 Task: Look for products in the category "Ale" from New Belgium only.
Action: Mouse moved to (816, 312)
Screenshot: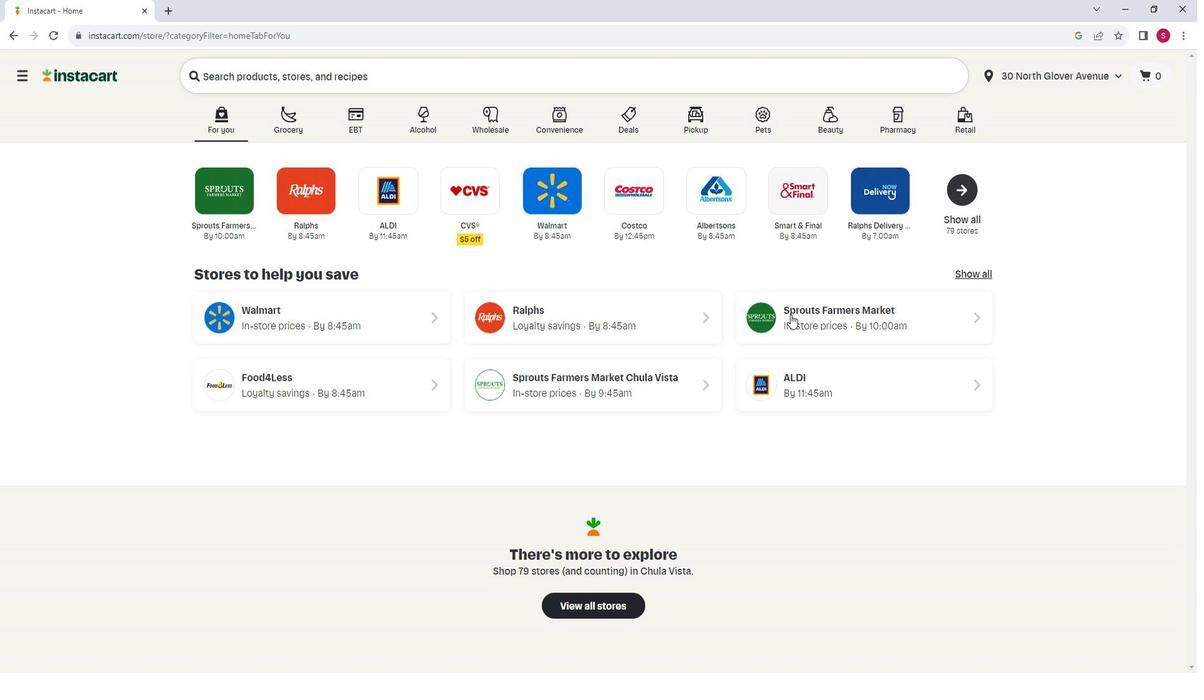 
Action: Mouse pressed left at (816, 312)
Screenshot: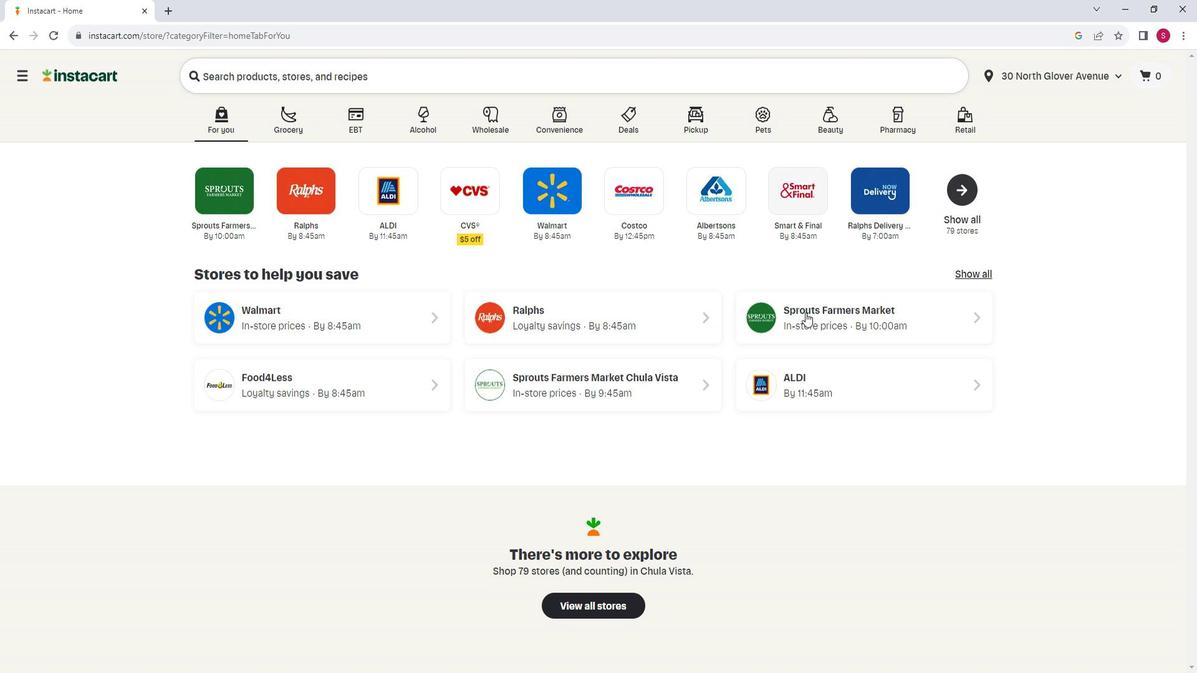 
Action: Mouse moved to (72, 424)
Screenshot: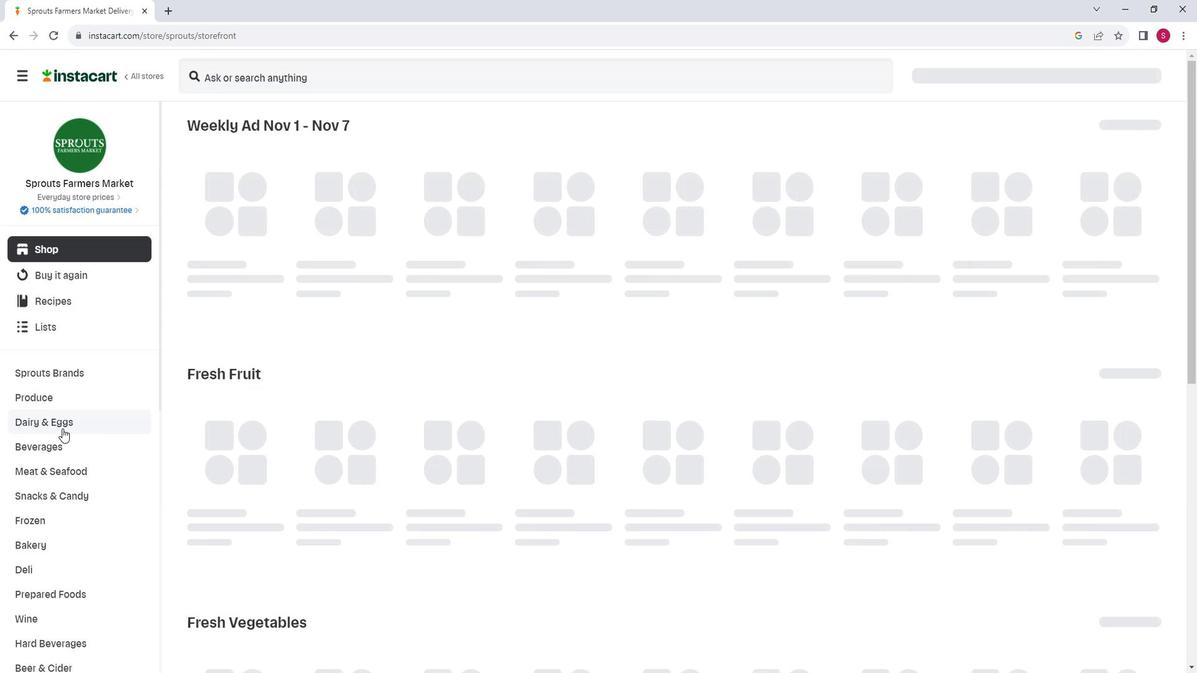 
Action: Mouse scrolled (72, 424) with delta (0, 0)
Screenshot: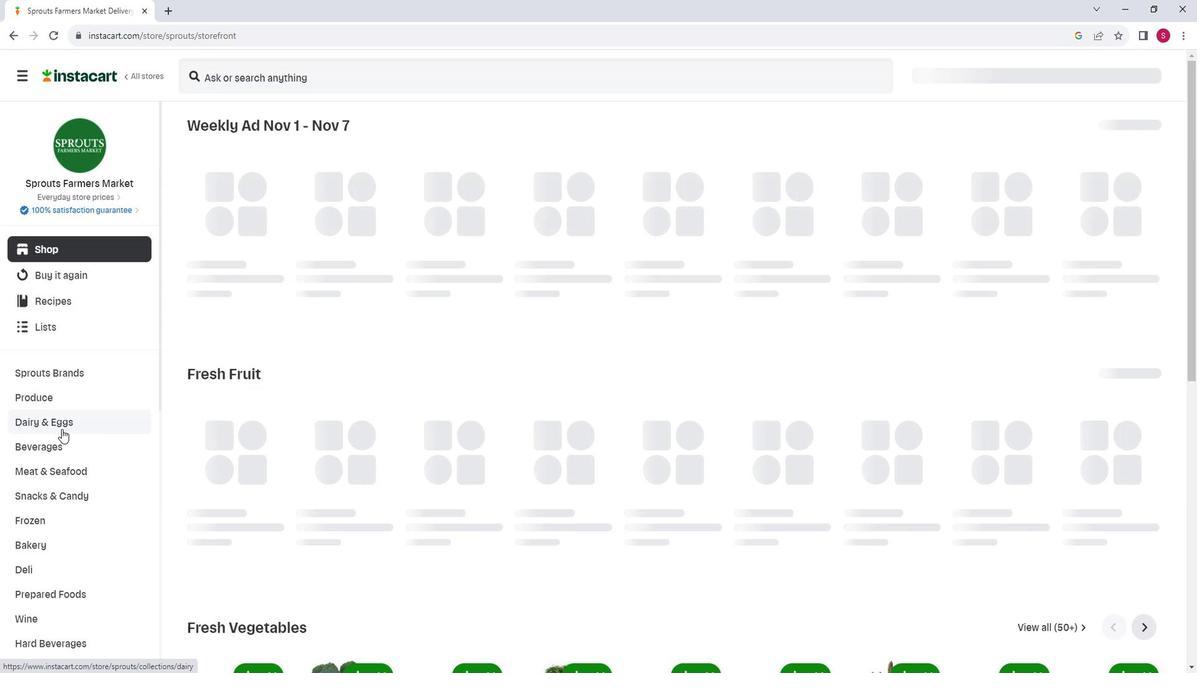 
Action: Mouse moved to (76, 598)
Screenshot: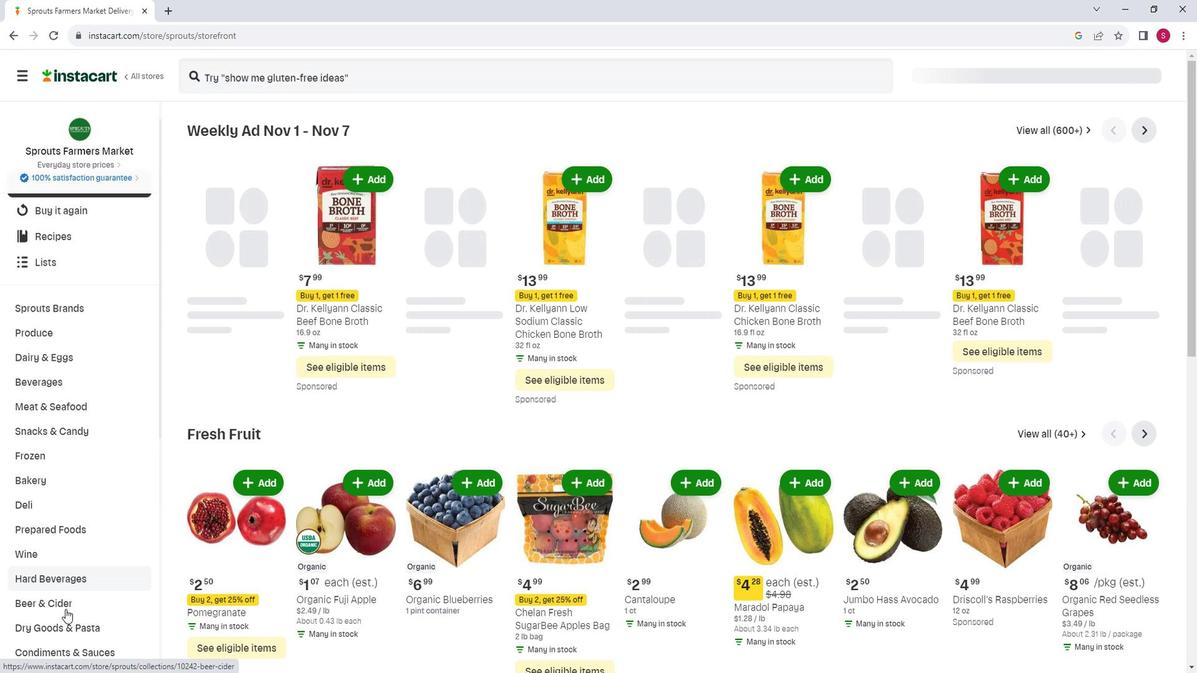 
Action: Mouse pressed left at (76, 598)
Screenshot: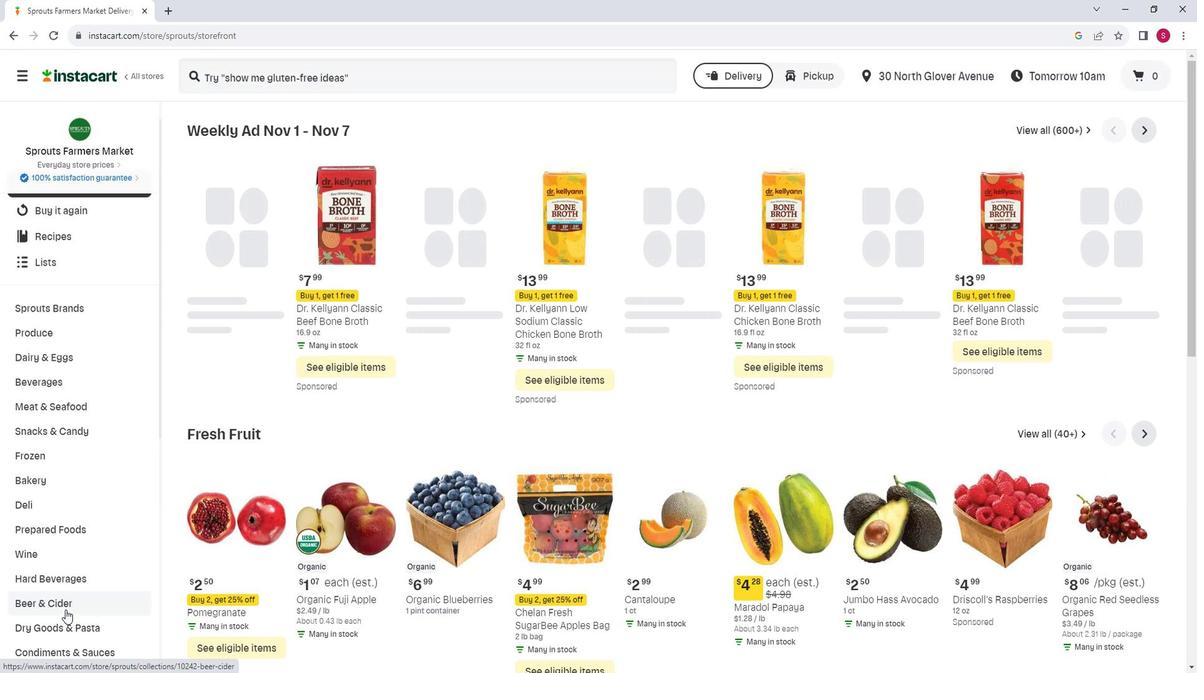 
Action: Mouse moved to (441, 164)
Screenshot: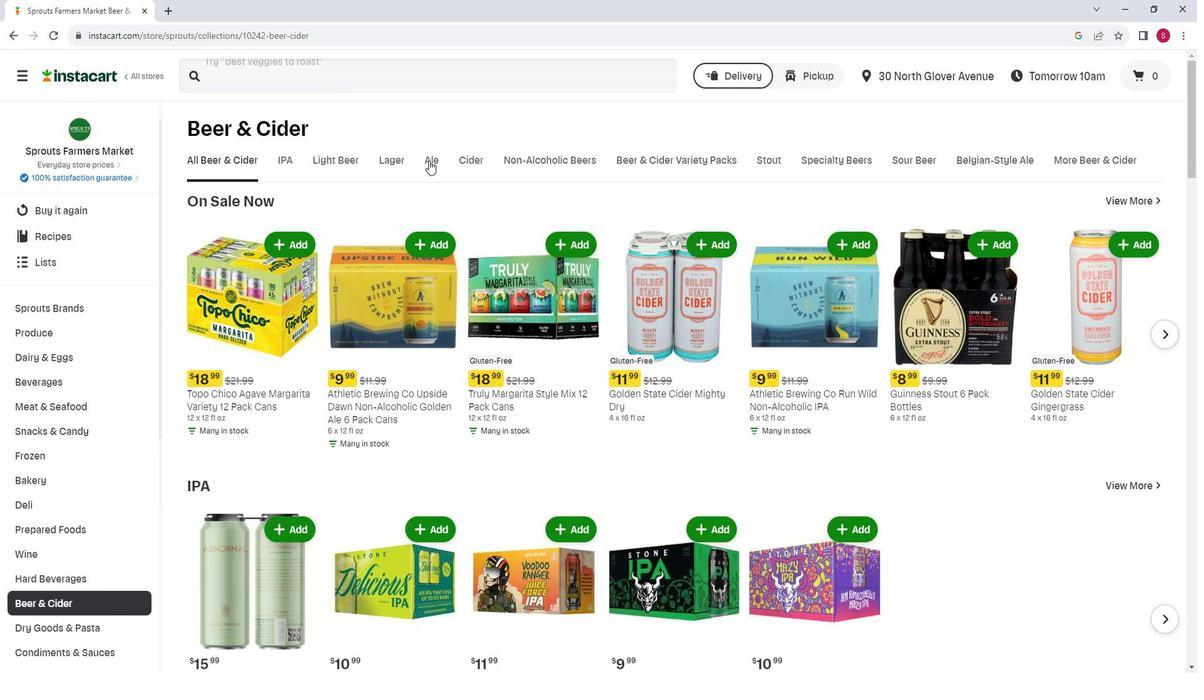
Action: Mouse pressed left at (441, 164)
Screenshot: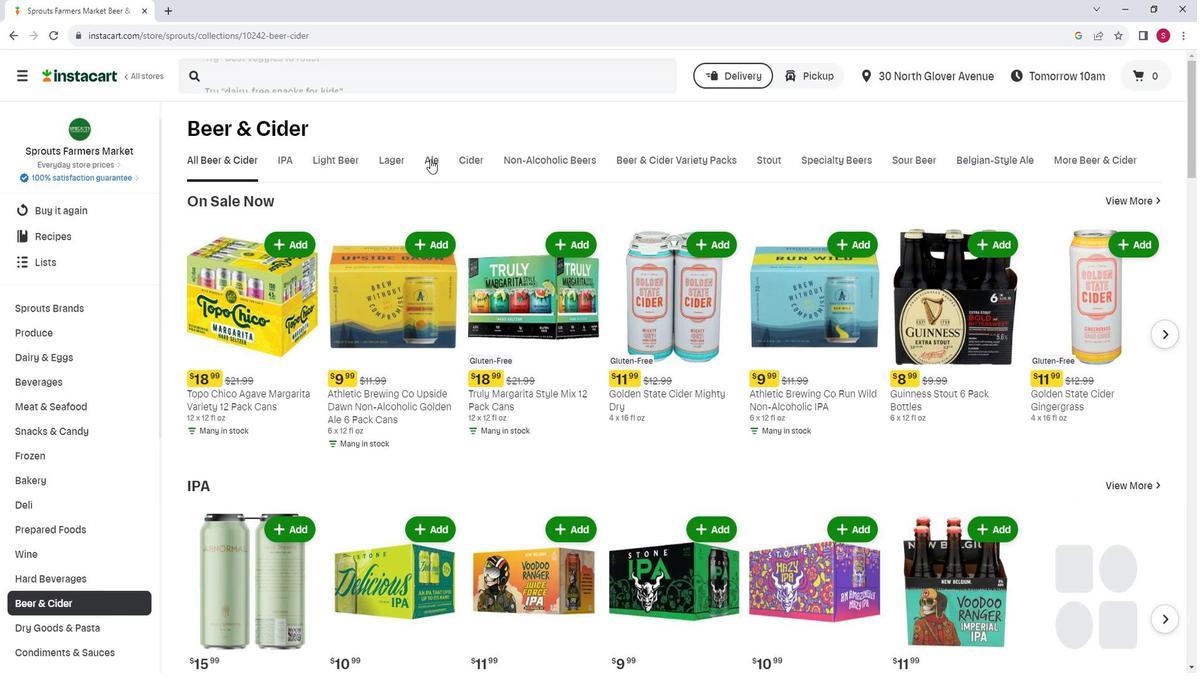 
Action: Mouse moved to (380, 213)
Screenshot: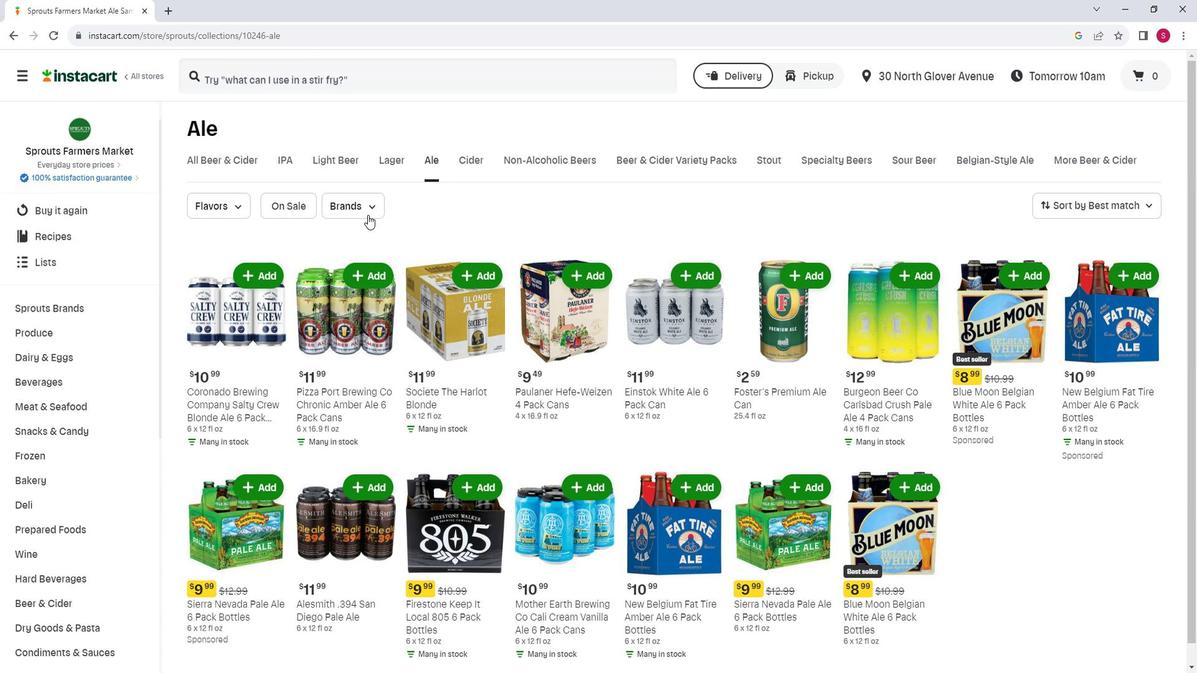 
Action: Mouse pressed left at (380, 213)
Screenshot: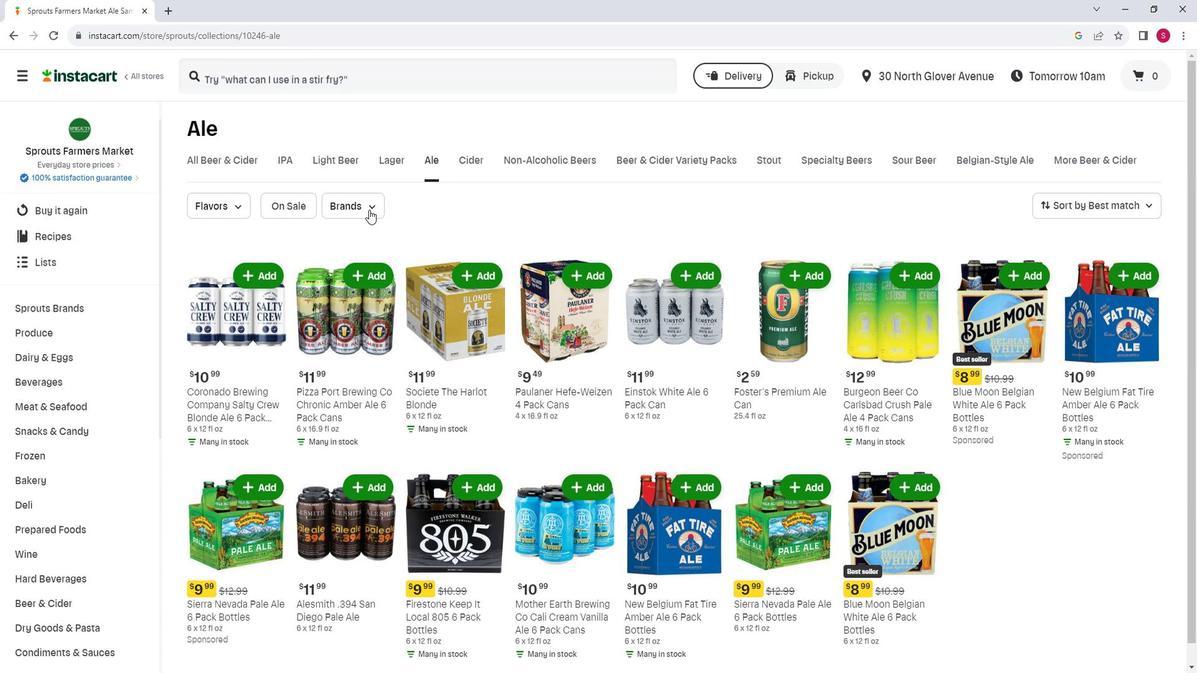 
Action: Mouse moved to (388, 279)
Screenshot: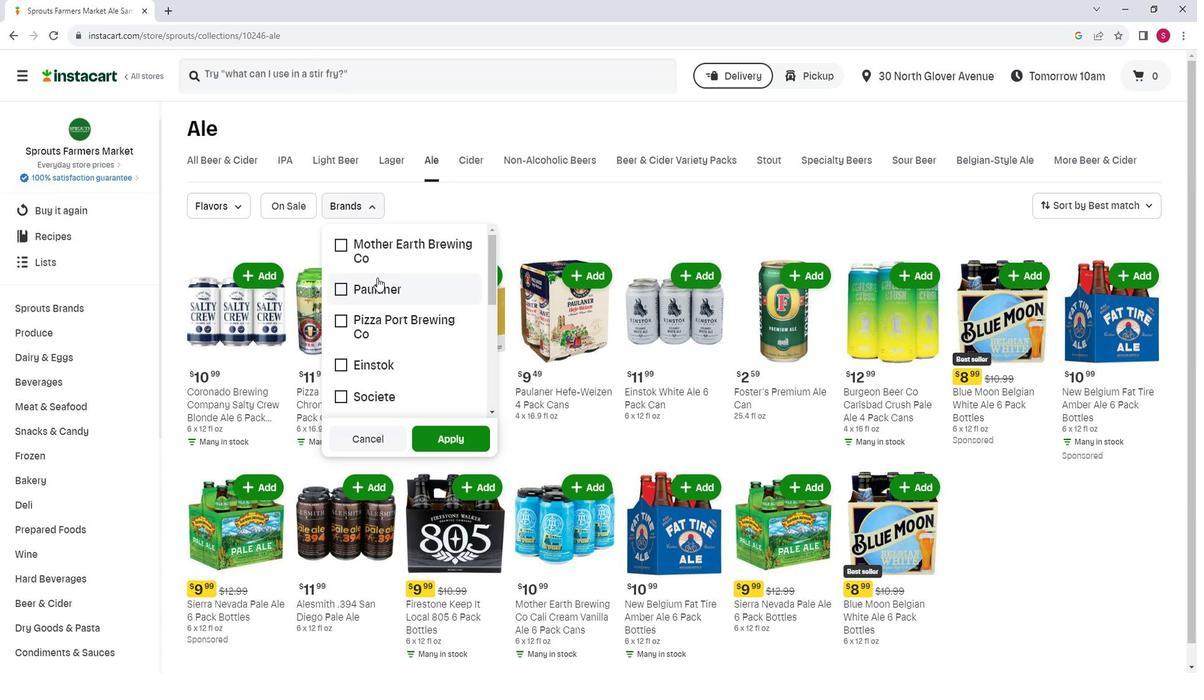 
Action: Mouse scrolled (388, 279) with delta (0, 0)
Screenshot: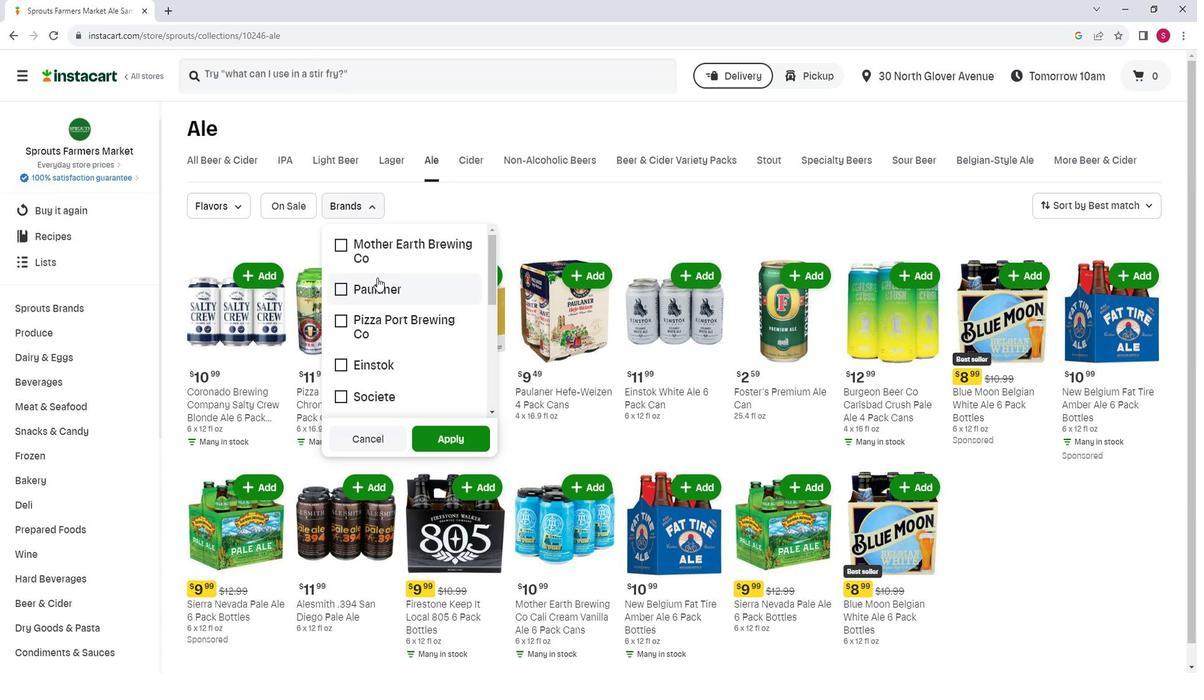 
Action: Mouse moved to (381, 288)
Screenshot: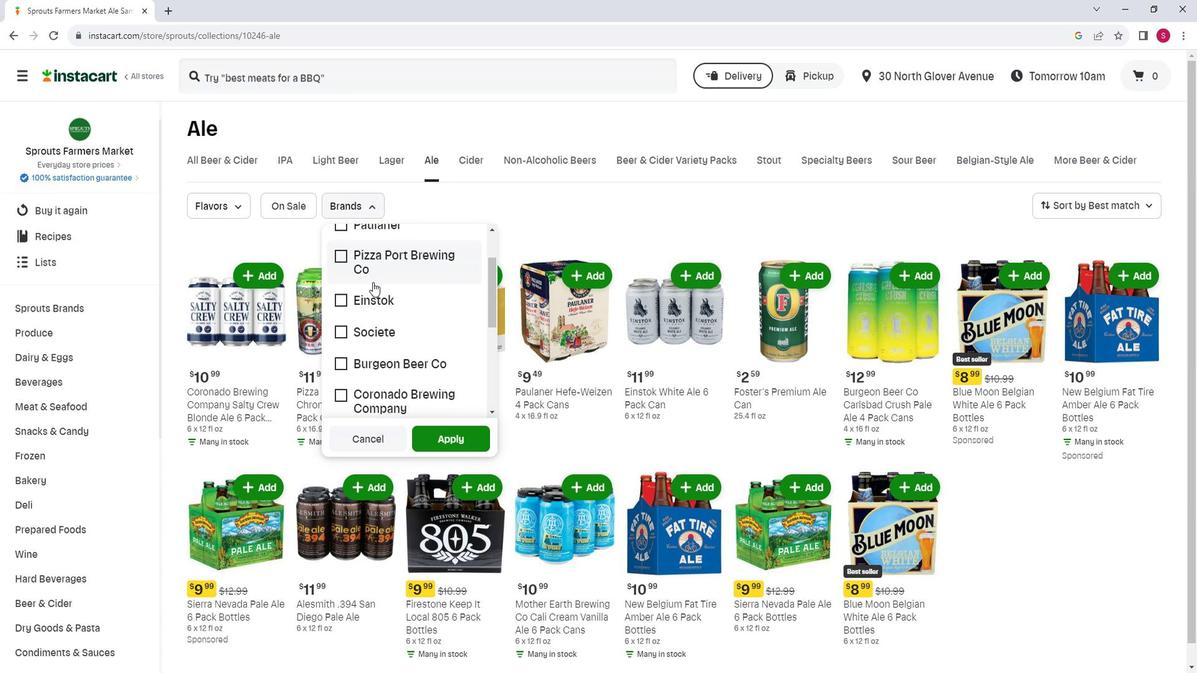 
Action: Mouse scrolled (381, 288) with delta (0, 0)
Screenshot: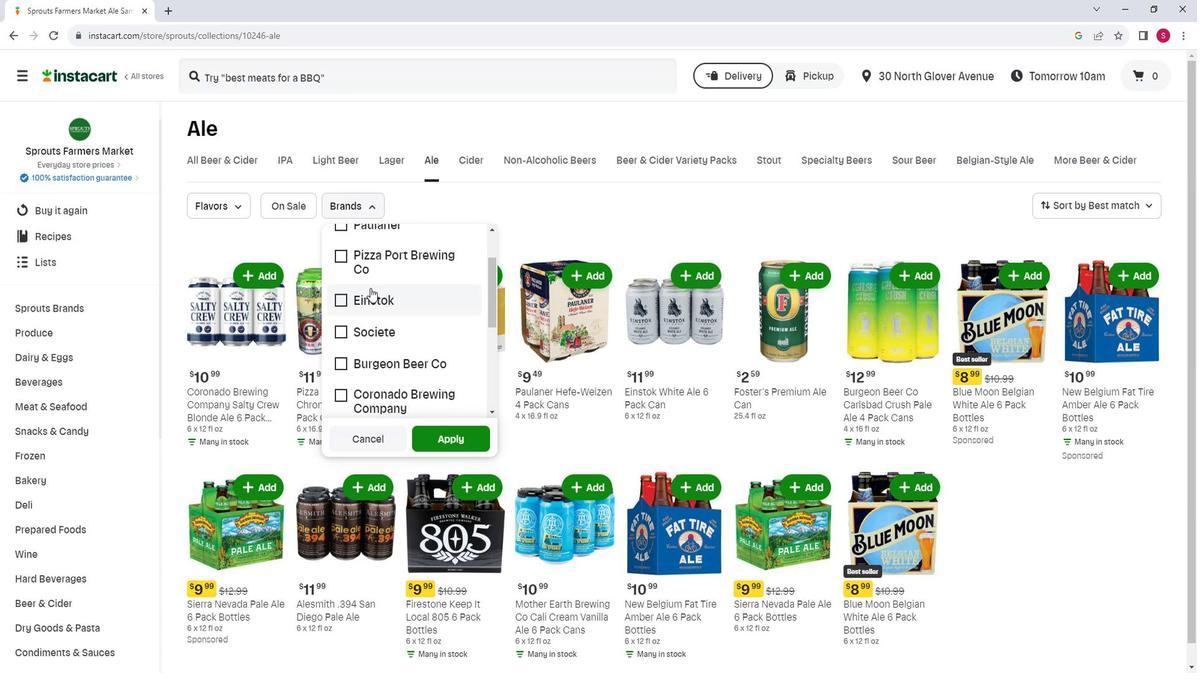 
Action: Mouse moved to (381, 290)
Screenshot: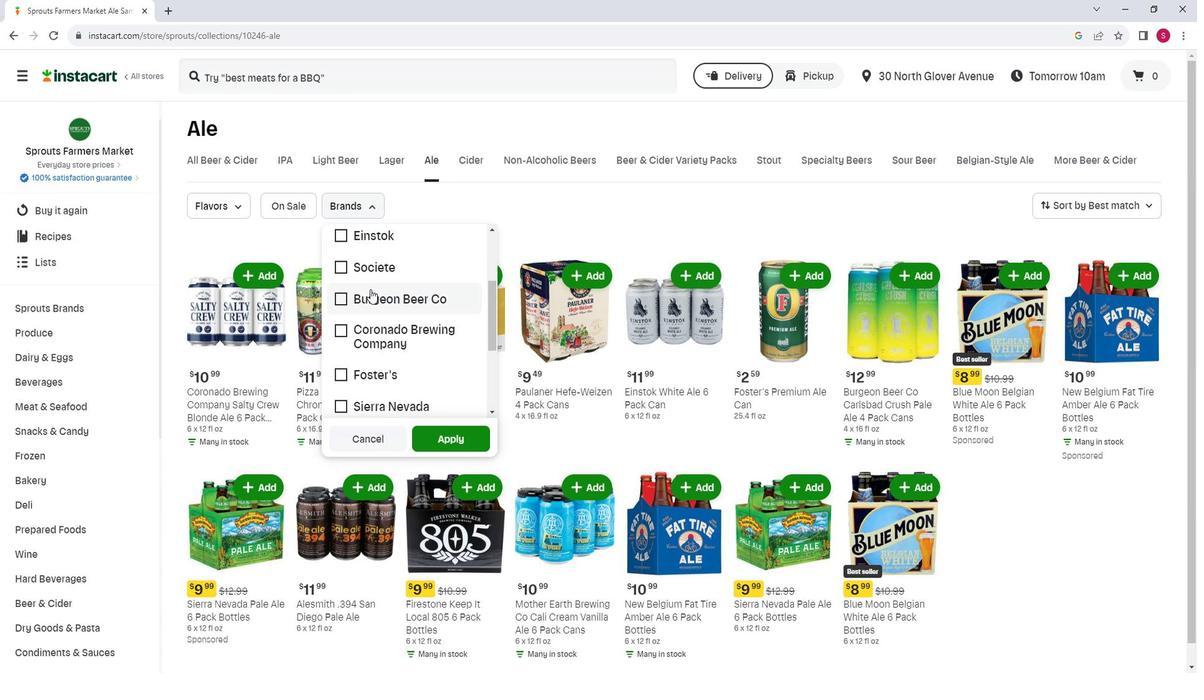 
Action: Mouse scrolled (381, 289) with delta (0, 0)
Screenshot: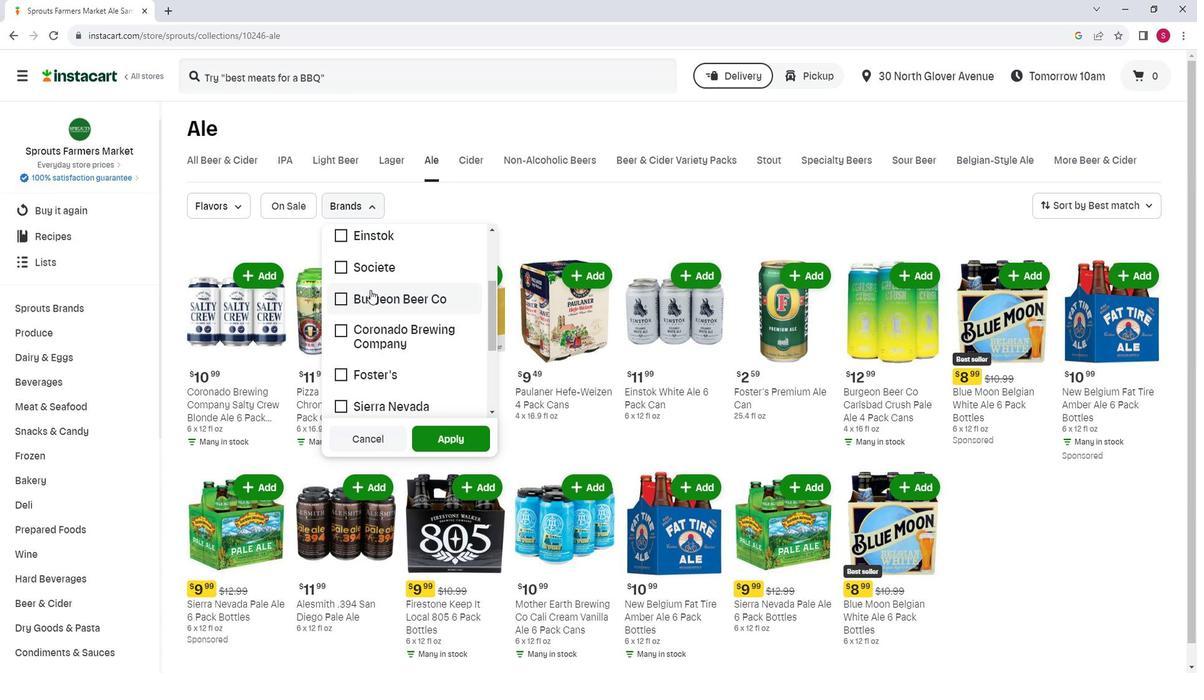 
Action: Mouse moved to (383, 292)
Screenshot: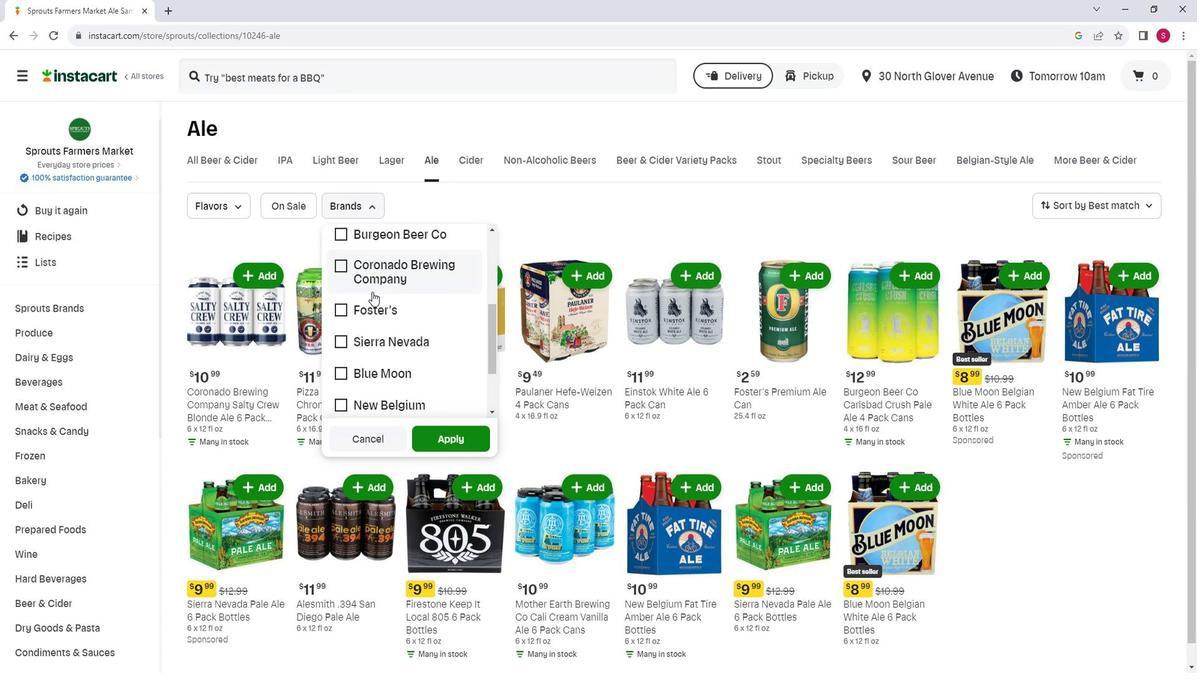 
Action: Mouse scrolled (383, 291) with delta (0, 0)
Screenshot: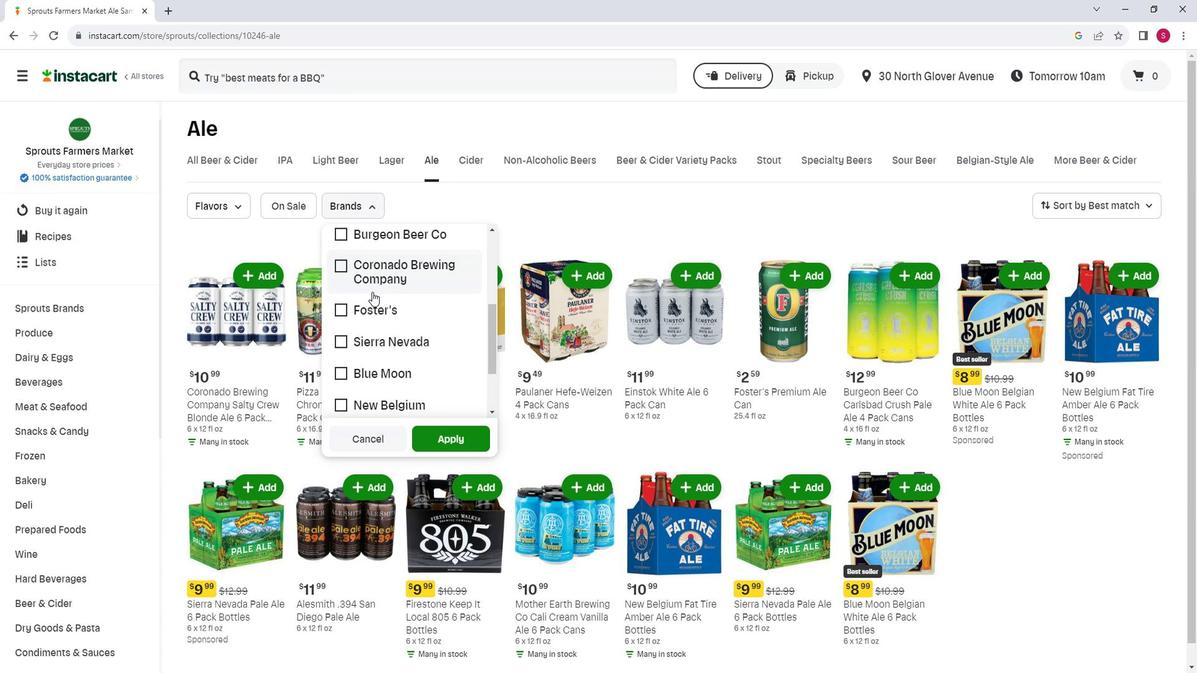 
Action: Mouse moved to (397, 343)
Screenshot: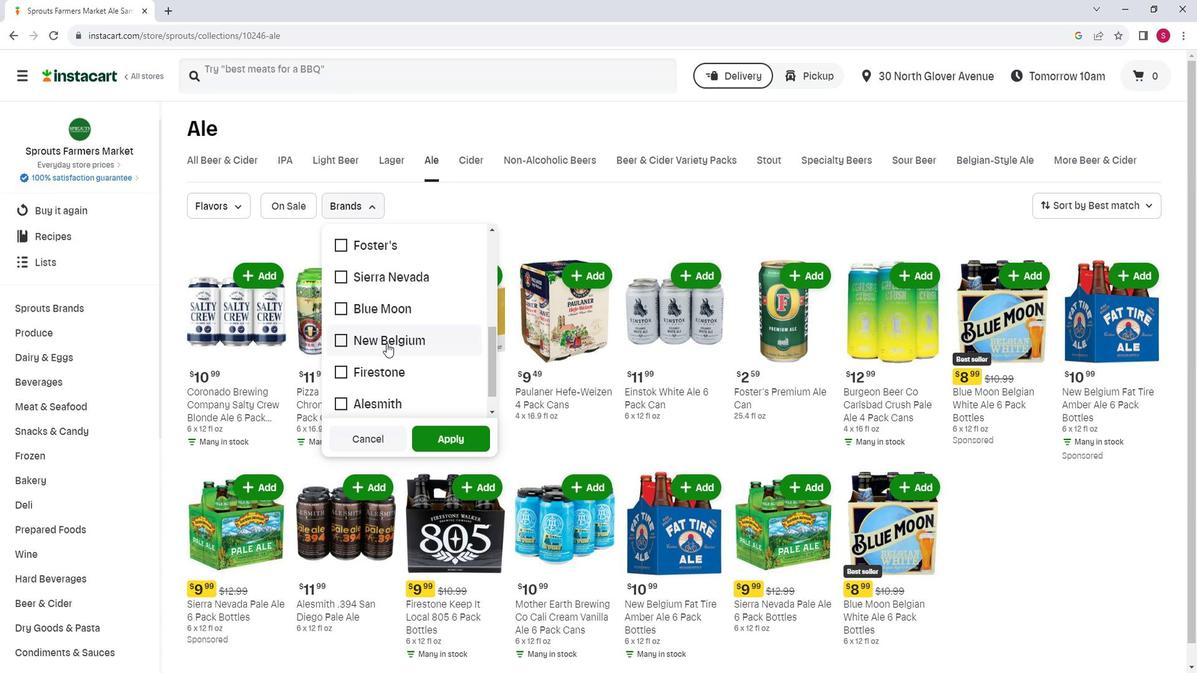 
Action: Mouse pressed left at (397, 343)
Screenshot: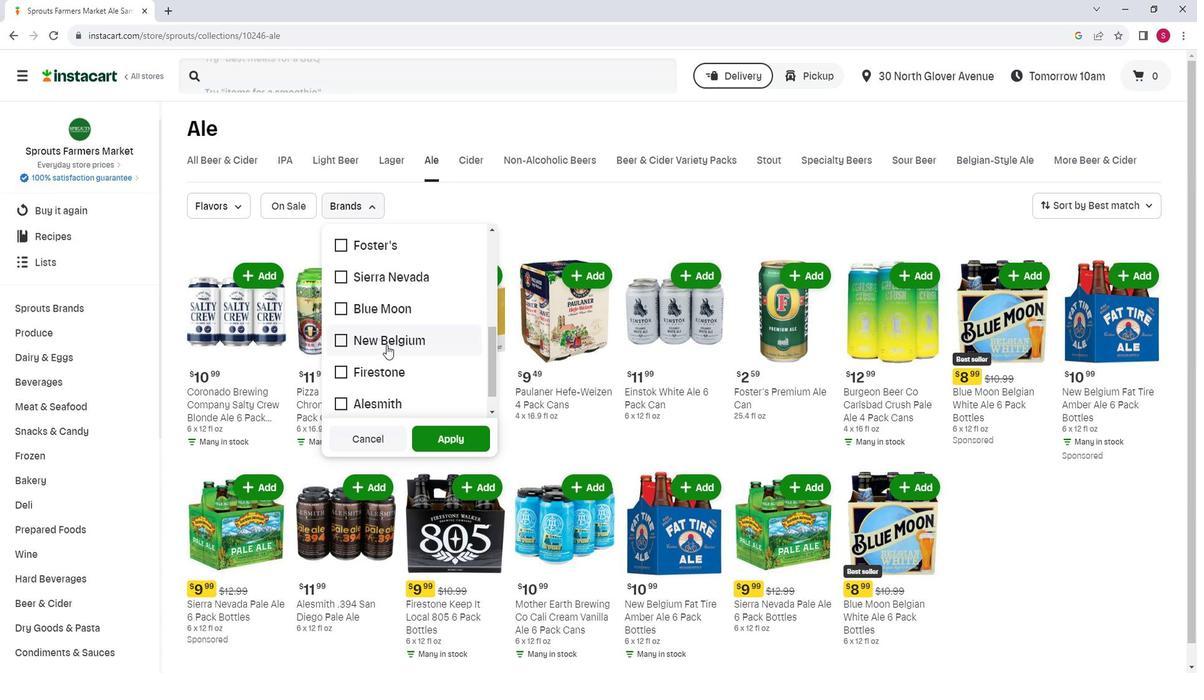 
Action: Mouse moved to (429, 429)
Screenshot: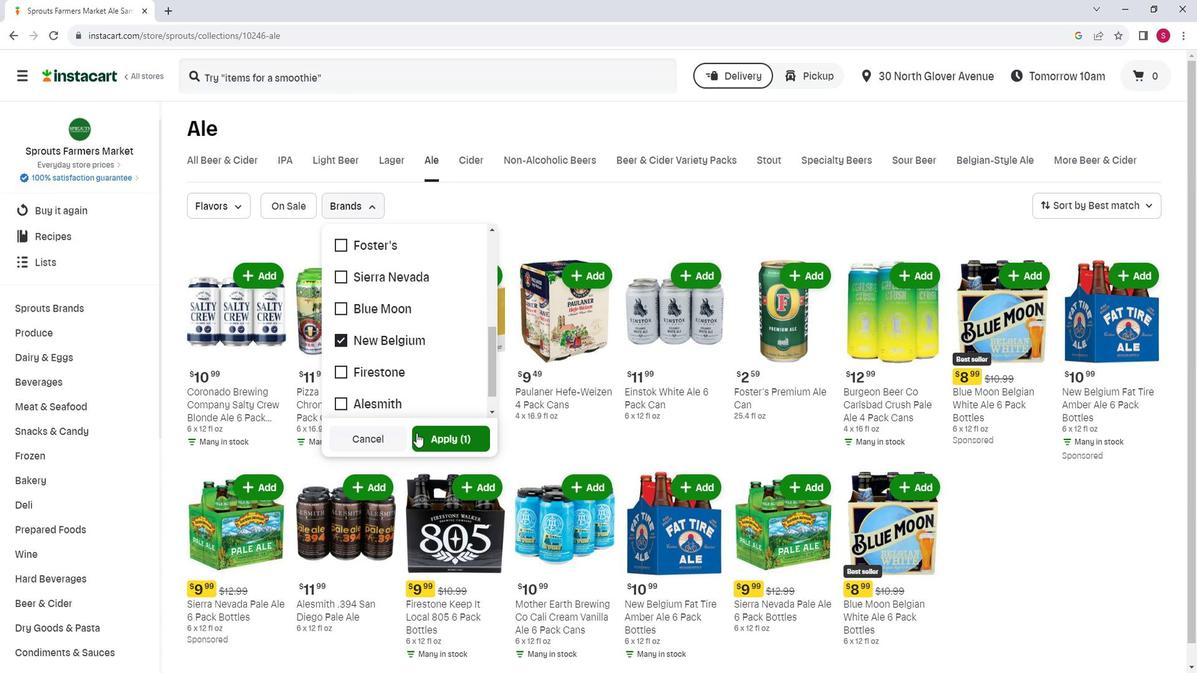 
Action: Mouse pressed left at (429, 429)
Screenshot: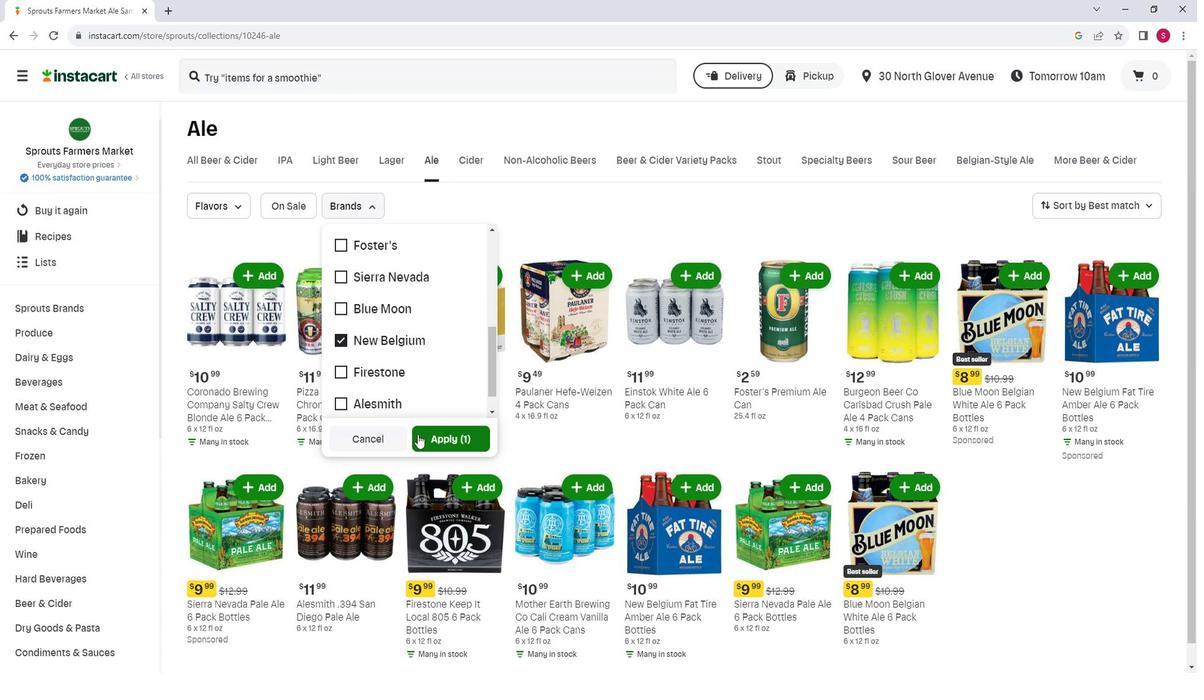 
Action: Mouse moved to (442, 408)
Screenshot: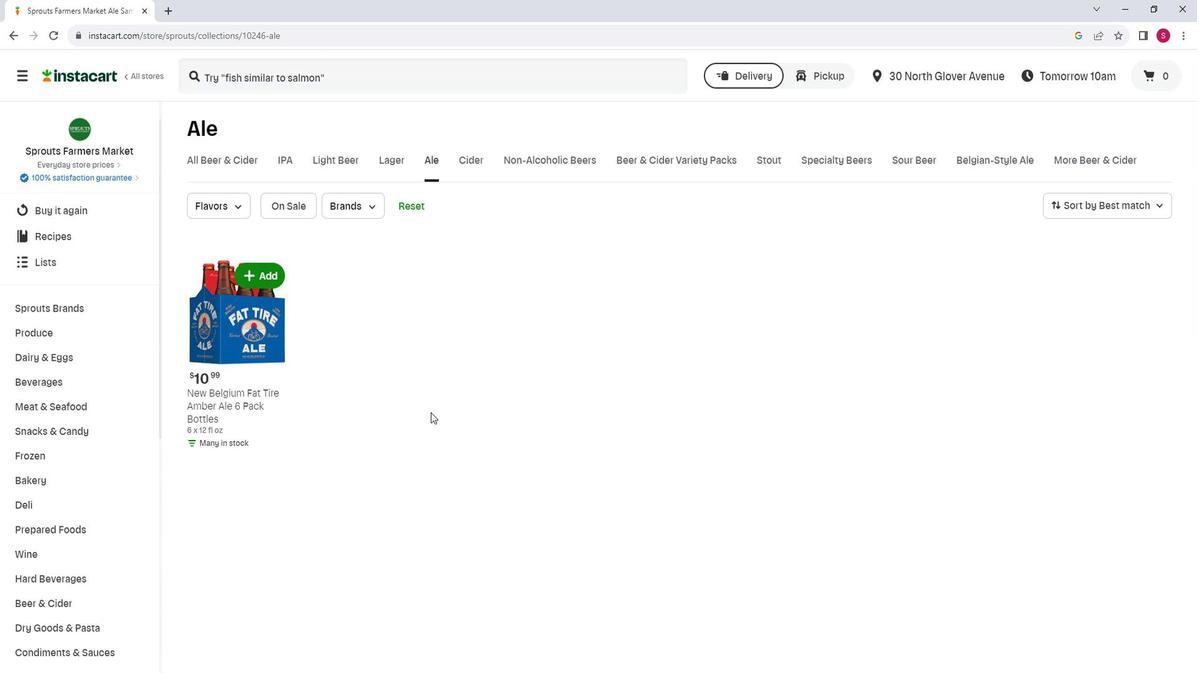 
